Task: Calculate the distance between Atlanta and Nashville.
Action: Key pressed <Key.caps_lock>A<Key.caps_lock>tlanta
Screenshot: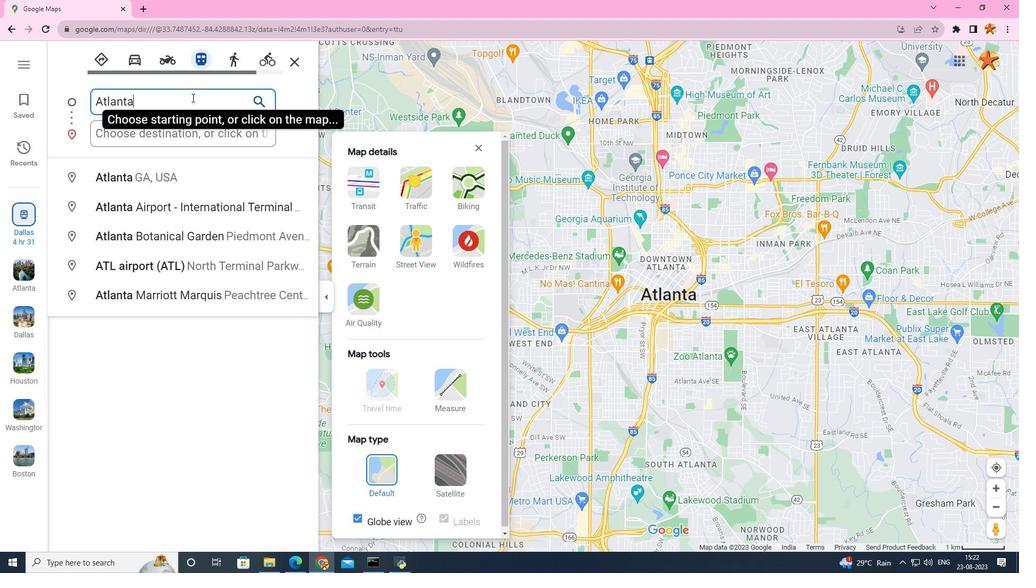 
Action: Mouse moved to (138, 189)
Screenshot: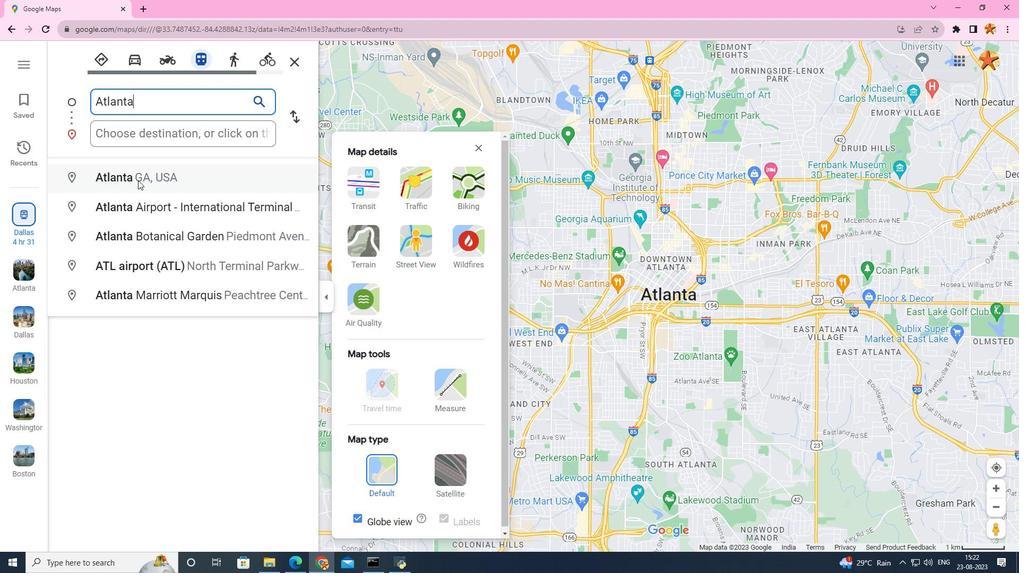 
Action: Mouse pressed left at (138, 189)
Screenshot: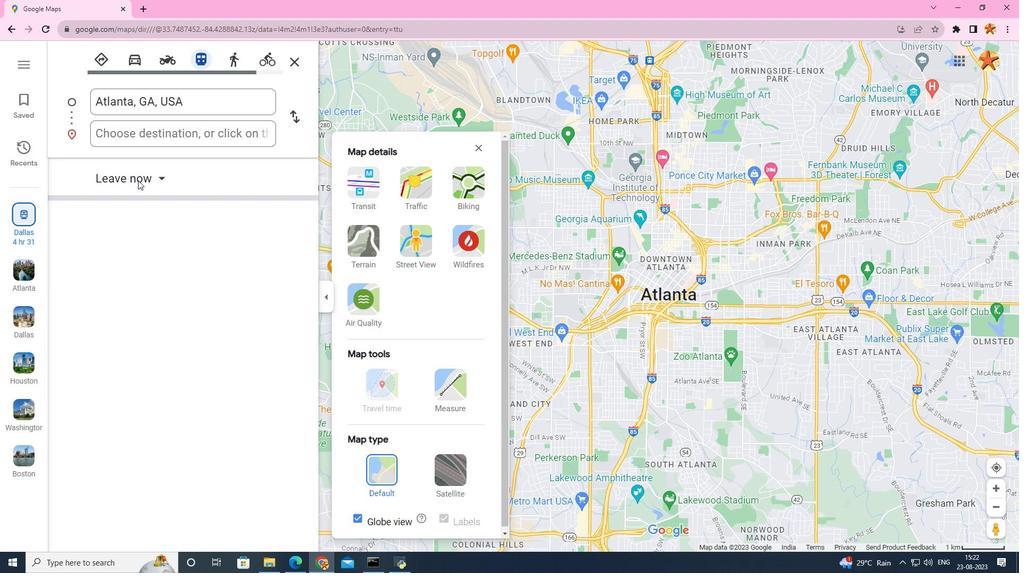 
Action: Mouse moved to (188, 152)
Screenshot: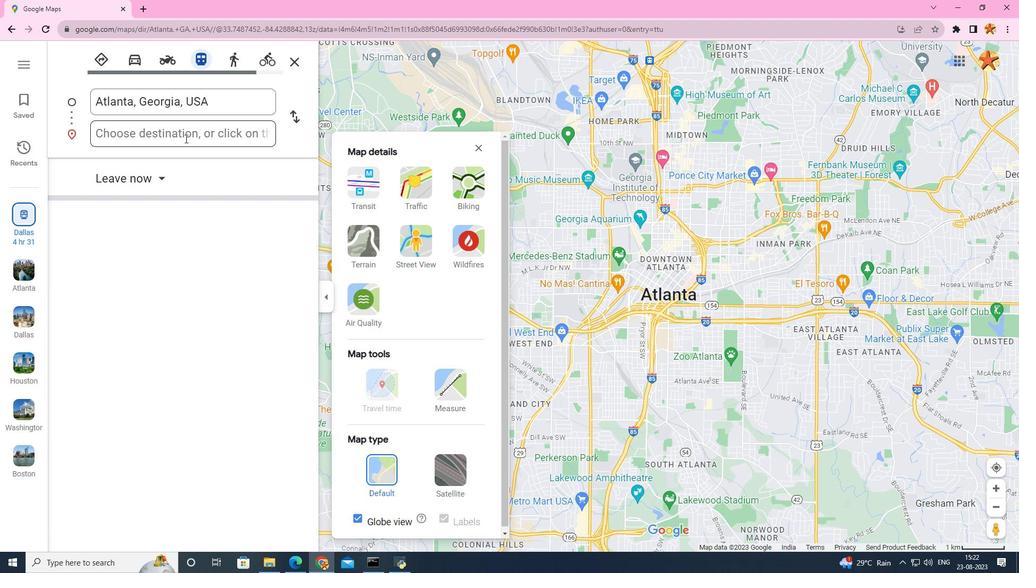 
Action: Mouse pressed left at (188, 152)
Screenshot: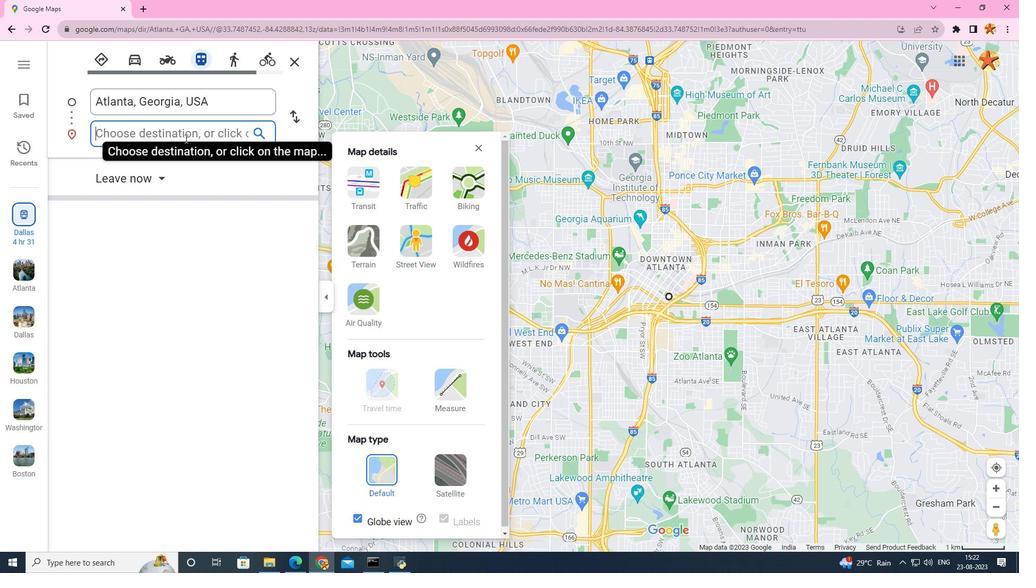 
Action: Mouse moved to (188, 152)
Screenshot: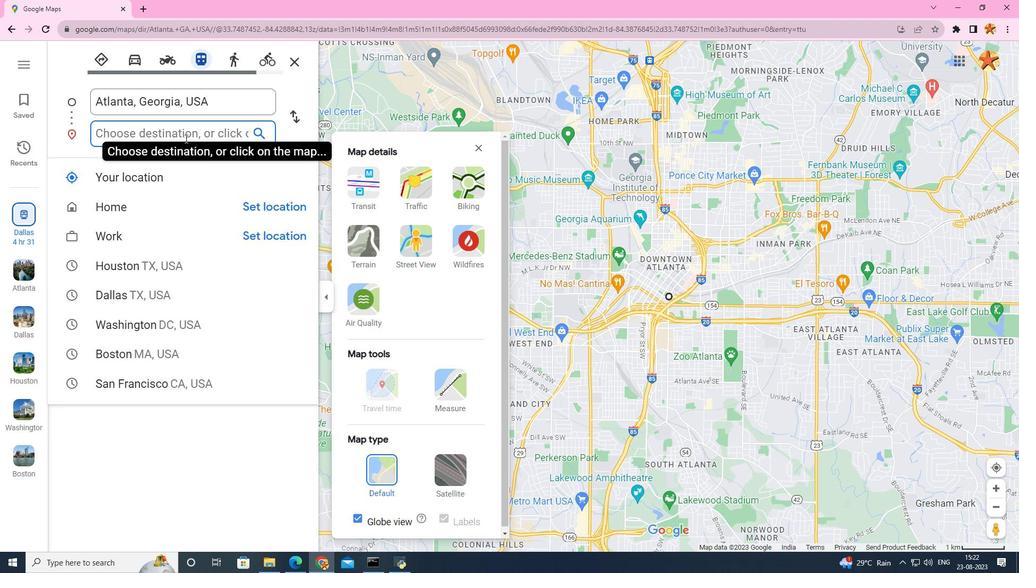 
Action: Key pressed <Key.caps_lock>N<Key.caps_lock>a
Screenshot: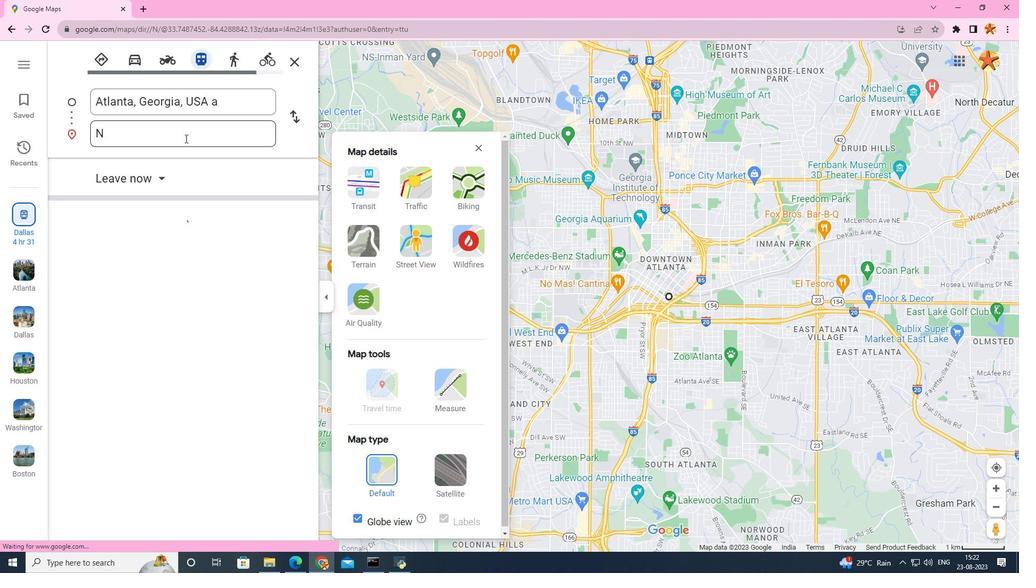 
Action: Mouse pressed left at (188, 152)
Screenshot: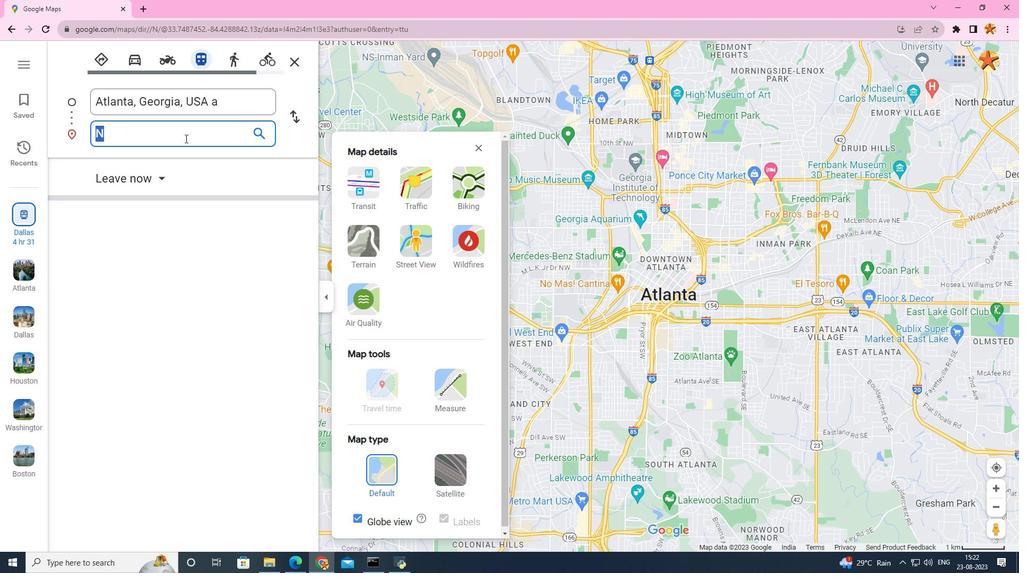 
Action: Mouse pressed left at (188, 152)
Screenshot: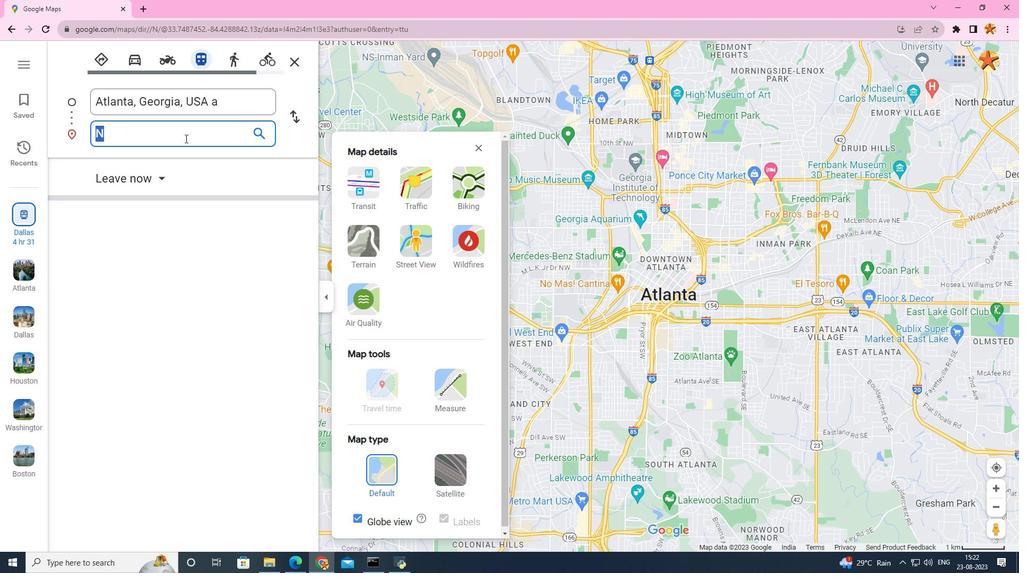 
Action: Mouse pressed left at (188, 152)
Screenshot: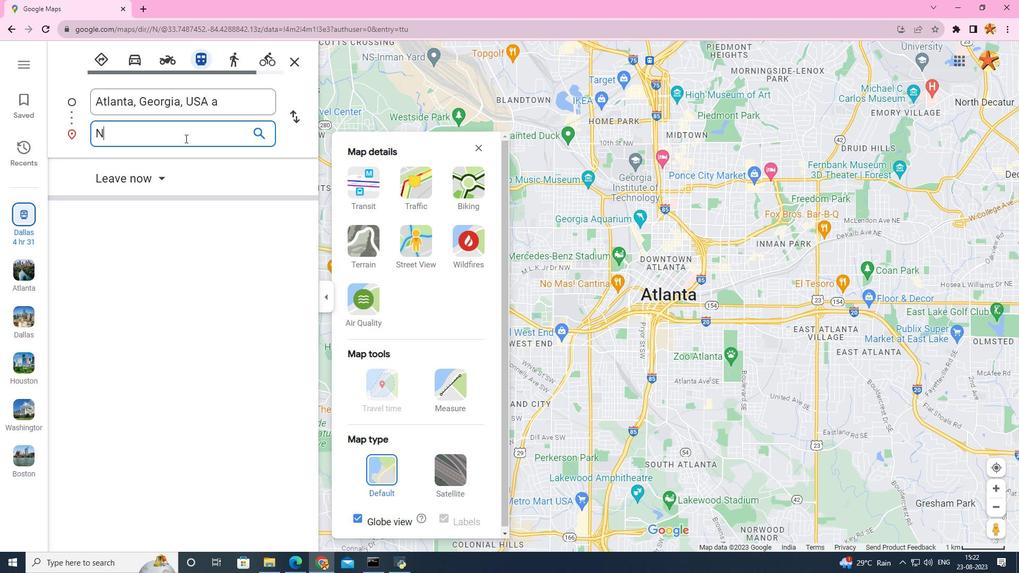 
Action: Mouse moved to (177, 154)
Screenshot: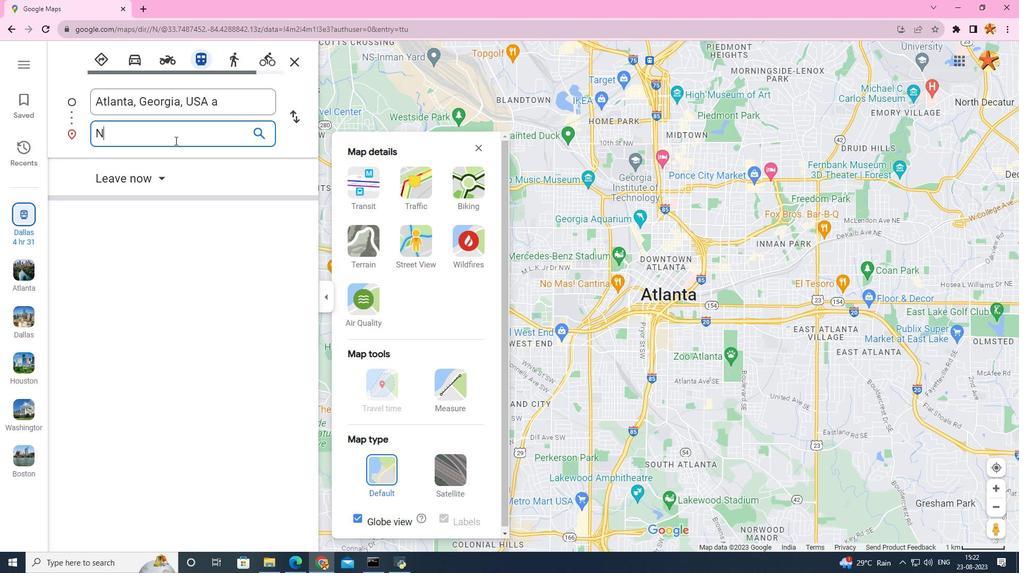 
Action: Key pressed as
Screenshot: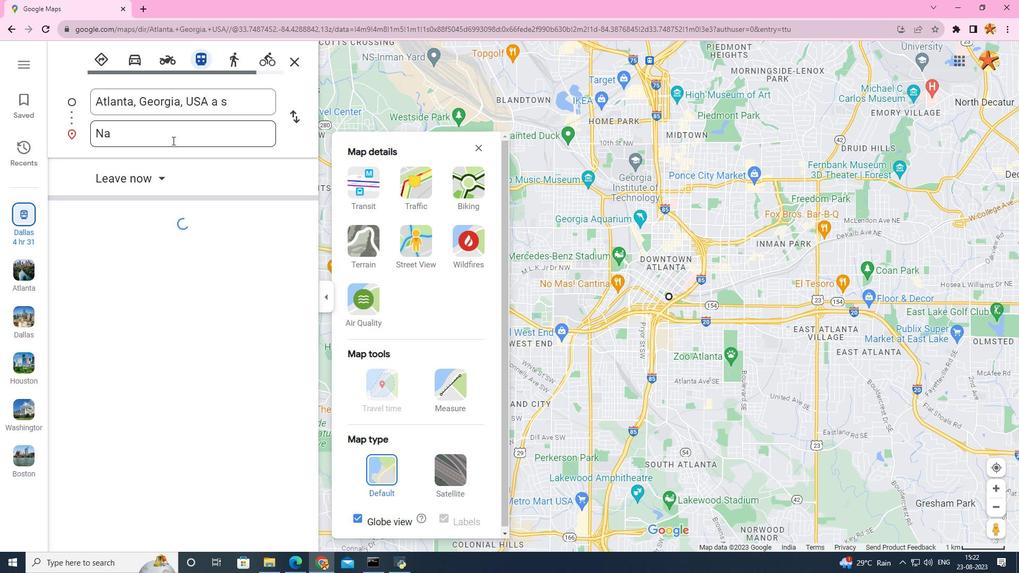 
Action: Mouse moved to (168, 155)
Screenshot: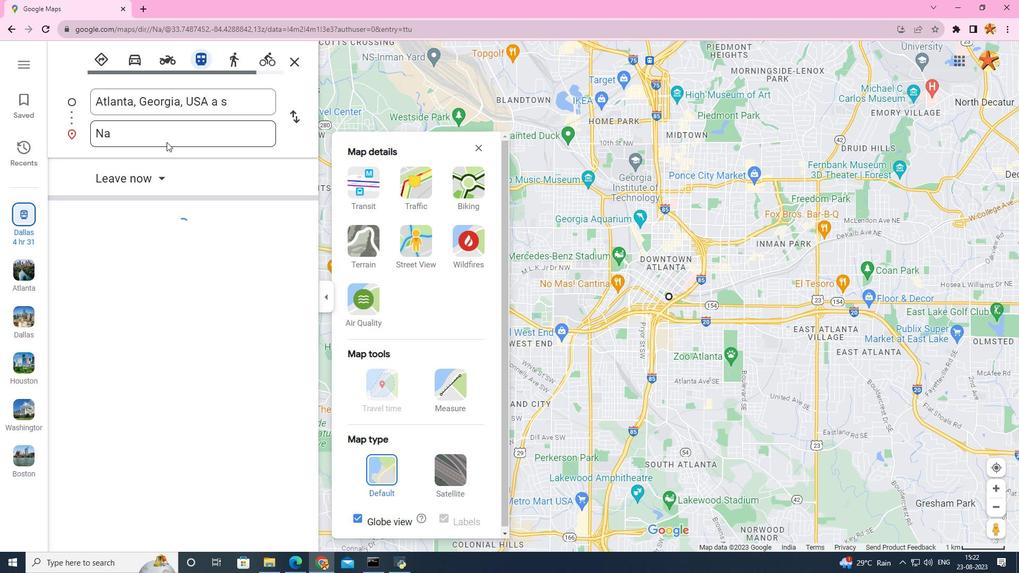 
Action: Mouse pressed left at (168, 155)
Screenshot: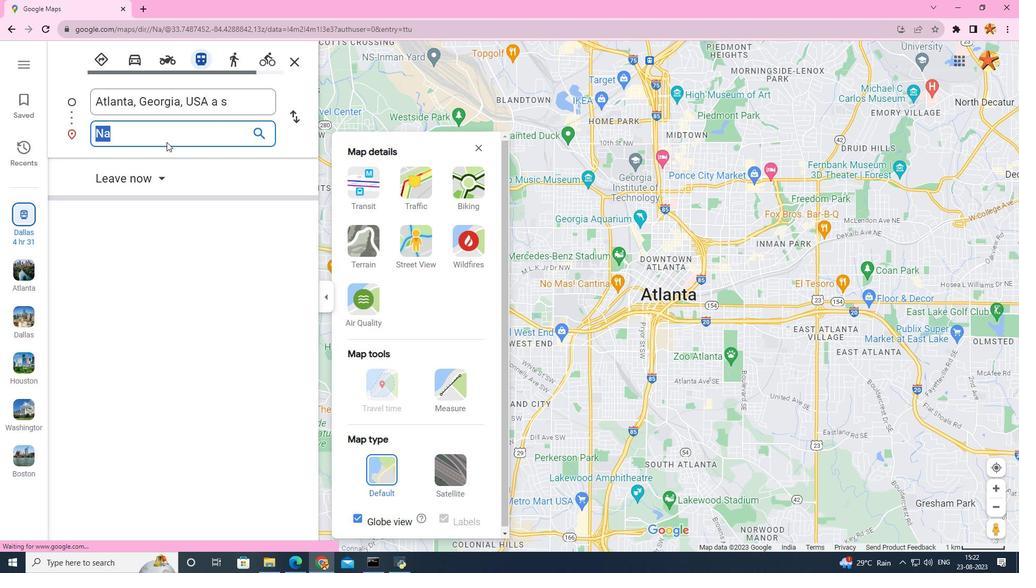 
Action: Mouse moved to (118, 122)
Screenshot: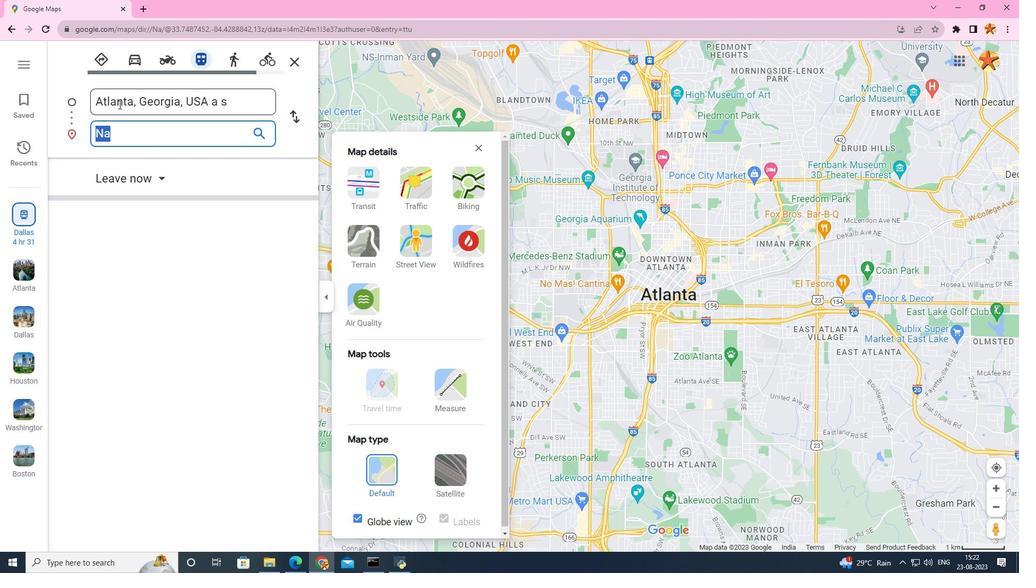 
Action: Mouse pressed left at (118, 122)
Screenshot: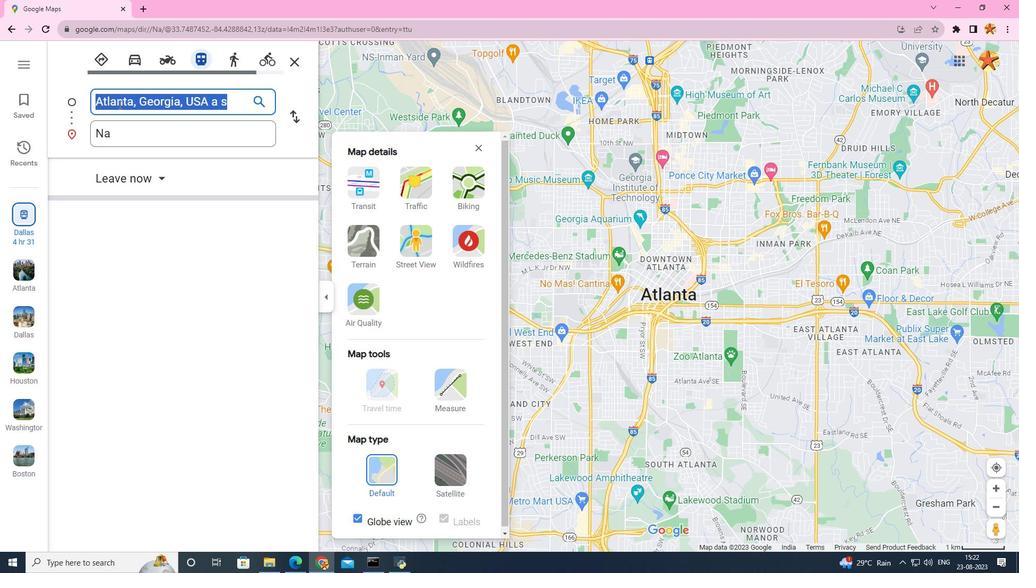 
Action: Mouse moved to (118, 143)
Screenshot: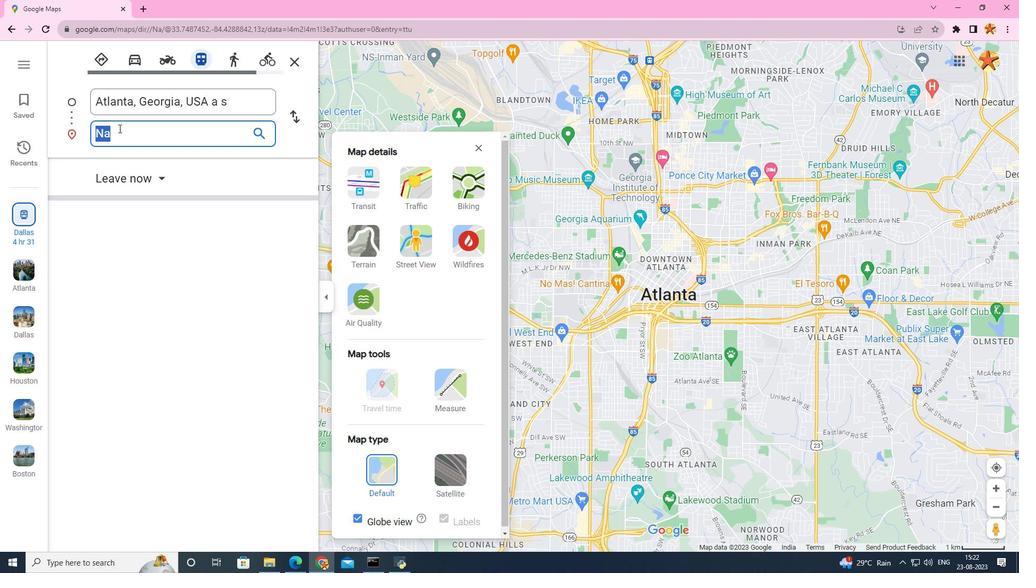 
Action: Mouse pressed left at (118, 143)
Screenshot: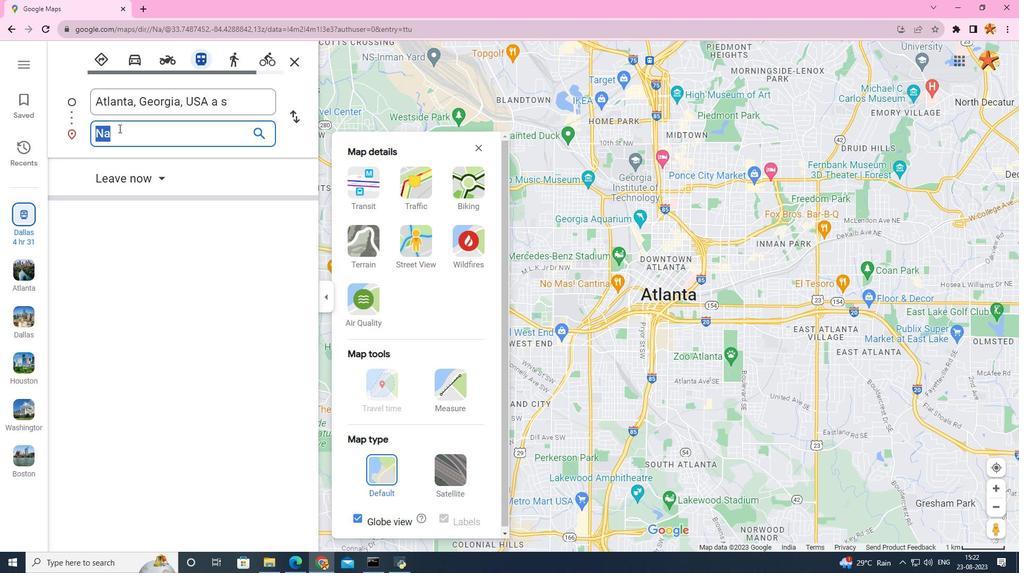 
Action: Mouse pressed left at (118, 143)
Screenshot: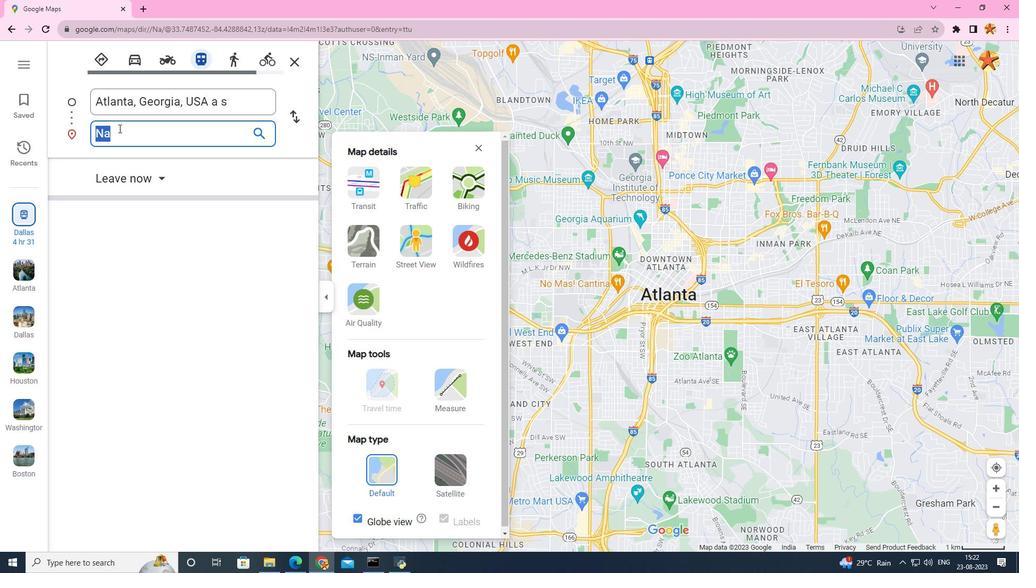 
Action: Mouse moved to (115, 144)
Screenshot: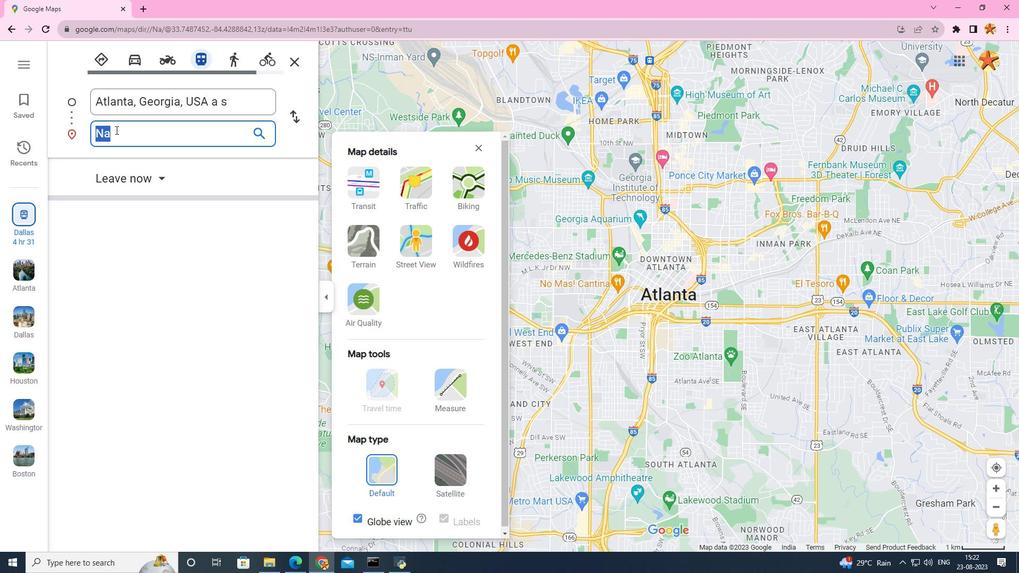 
Action: Mouse pressed left at (115, 144)
Screenshot: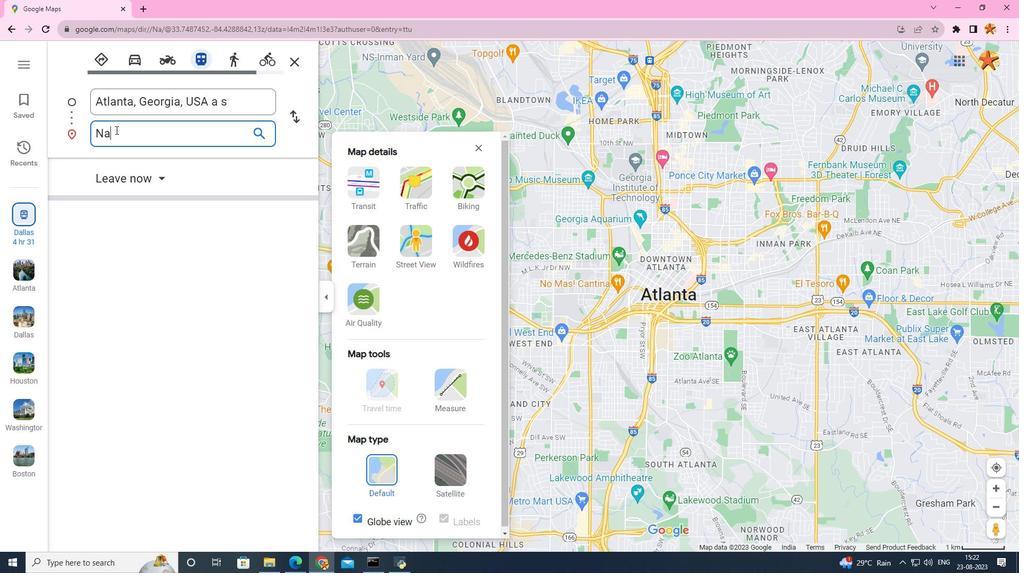 
Action: Mouse moved to (115, 145)
Screenshot: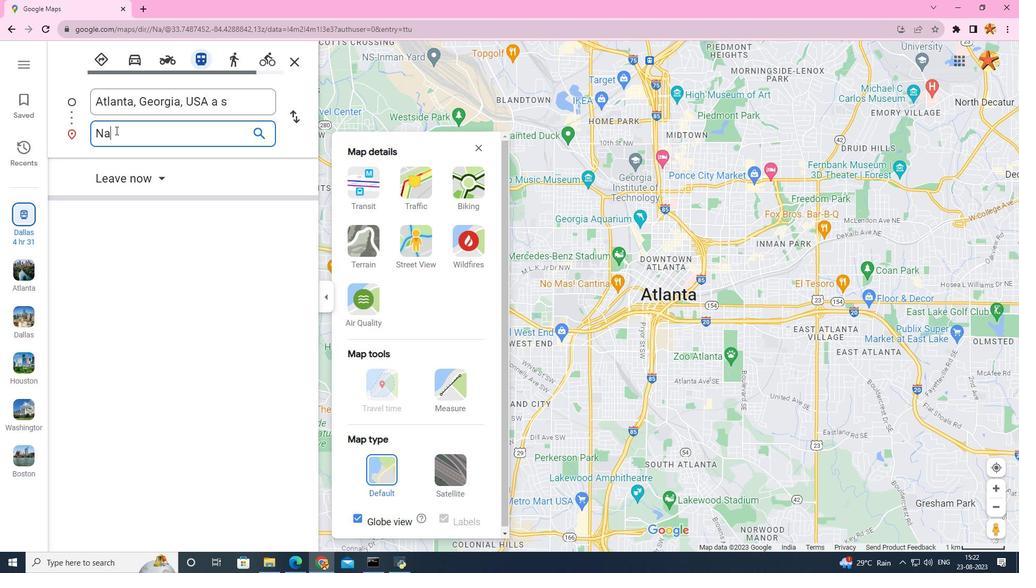 
Action: Key pressed s
Screenshot: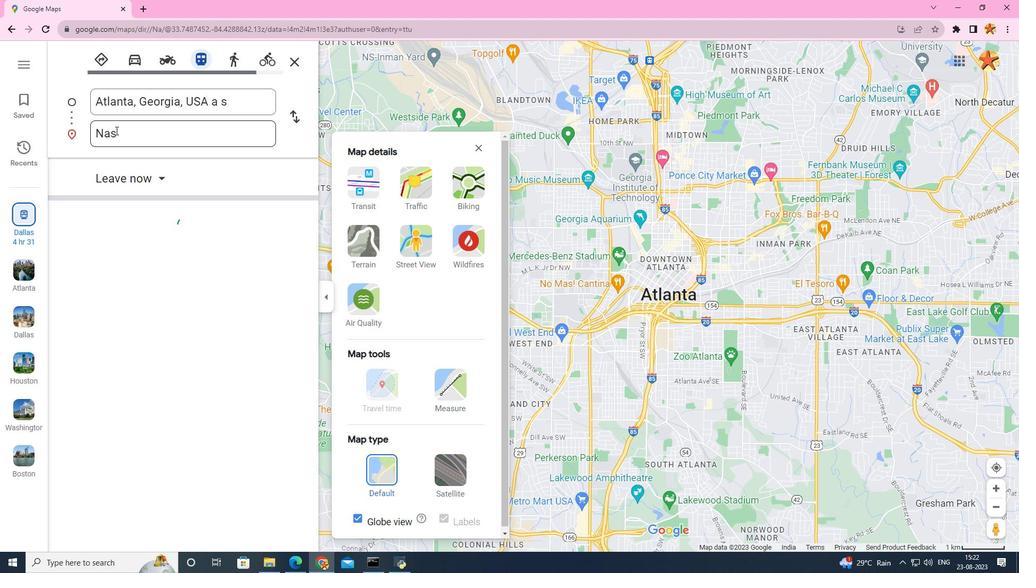 
Action: Mouse moved to (117, 150)
Screenshot: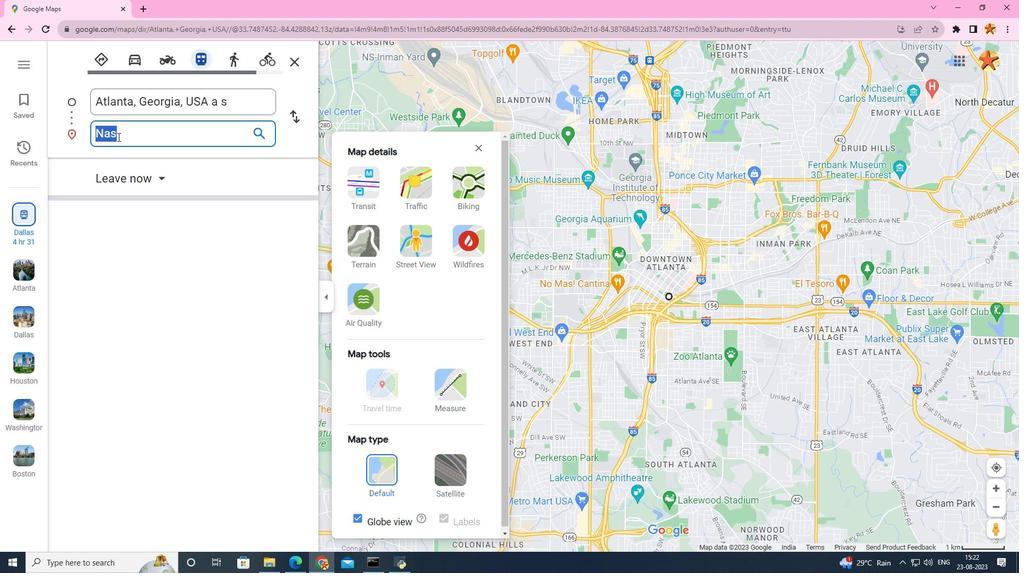 
Action: Mouse pressed left at (117, 150)
Screenshot: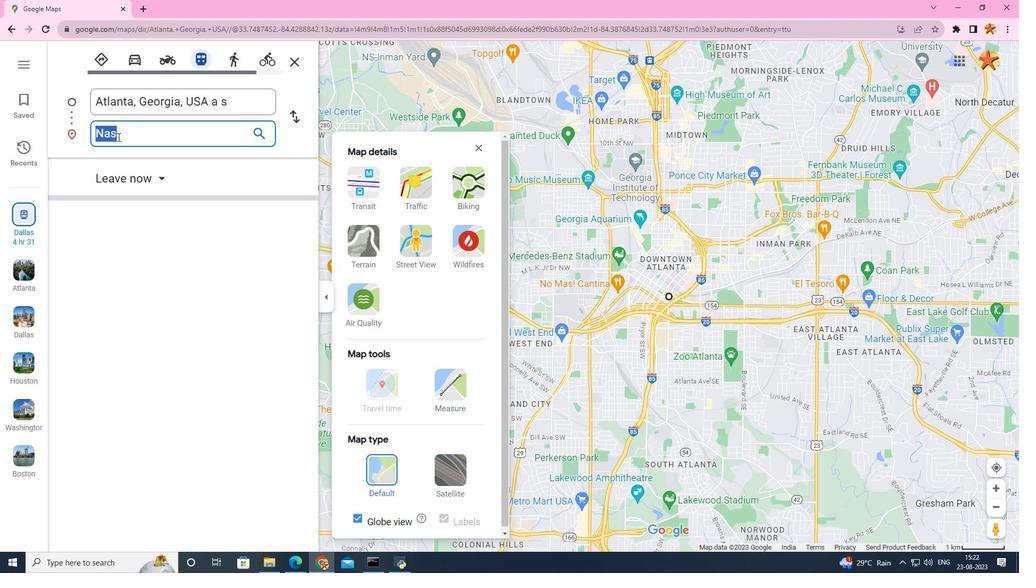 
Action: Mouse pressed left at (117, 150)
Screenshot: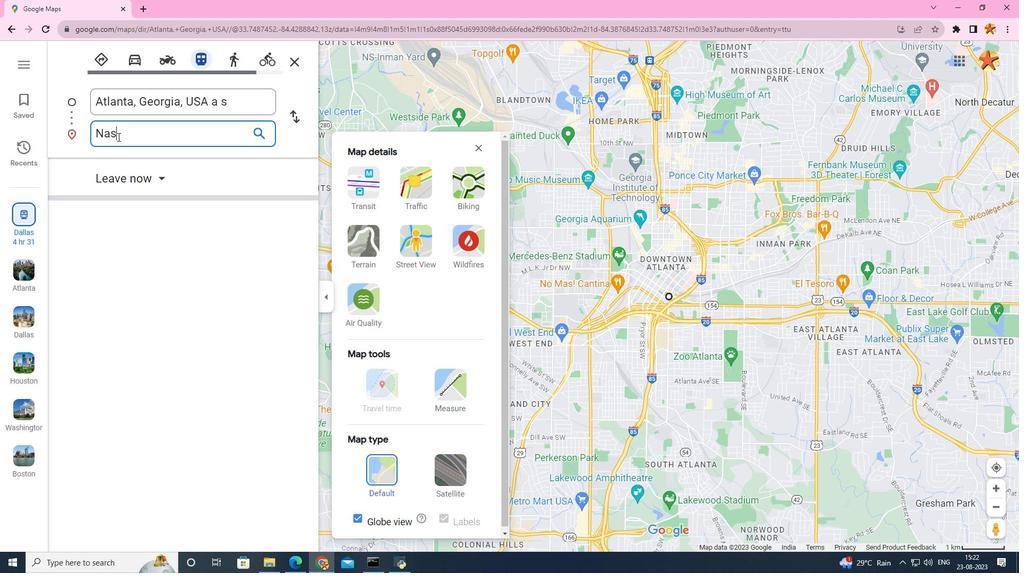 
Action: Mouse moved to (118, 150)
Screenshot: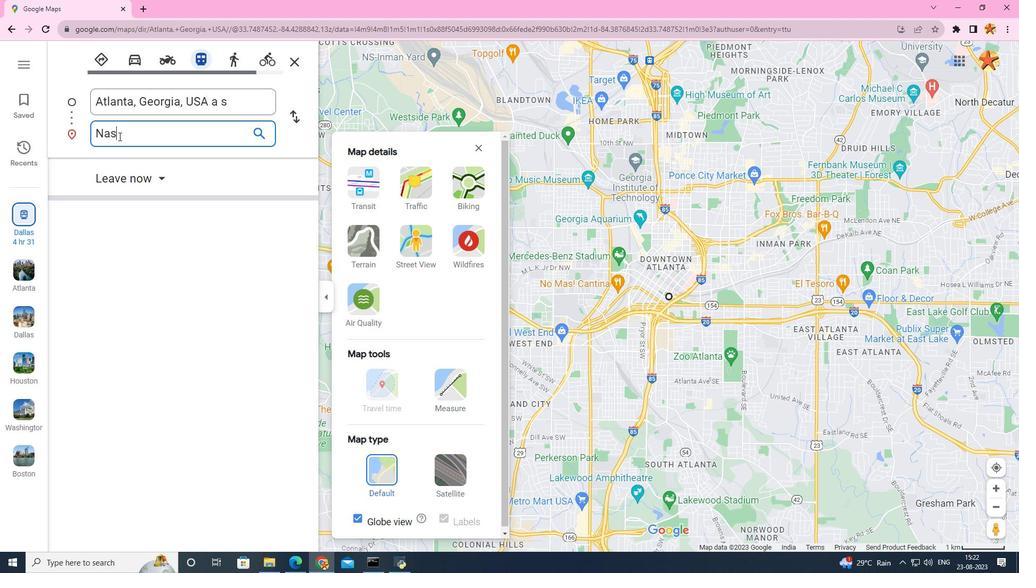 
Action: Key pressed h
Screenshot: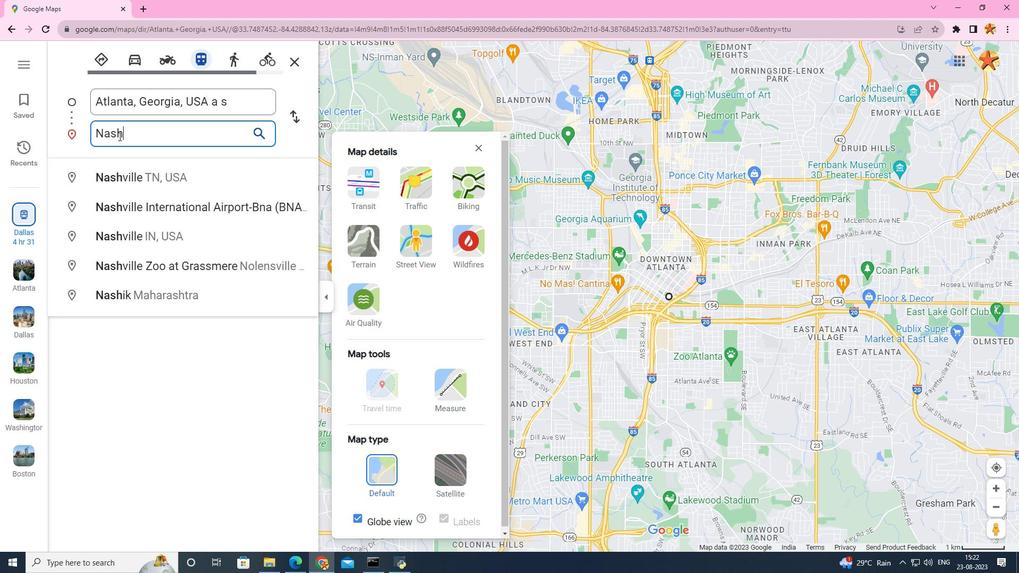 
Action: Mouse moved to (117, 181)
Screenshot: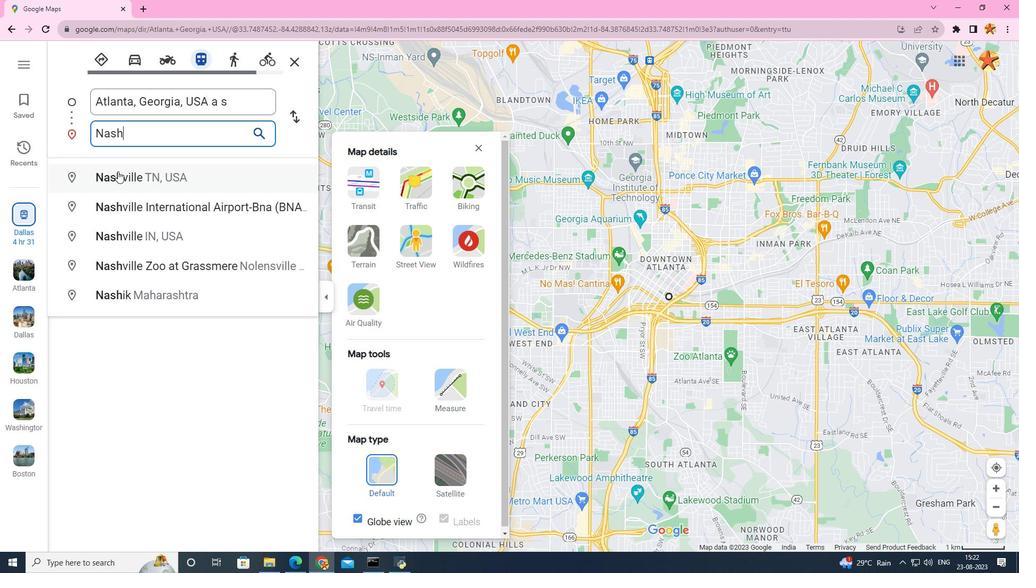 
Action: Mouse pressed left at (117, 181)
Screenshot: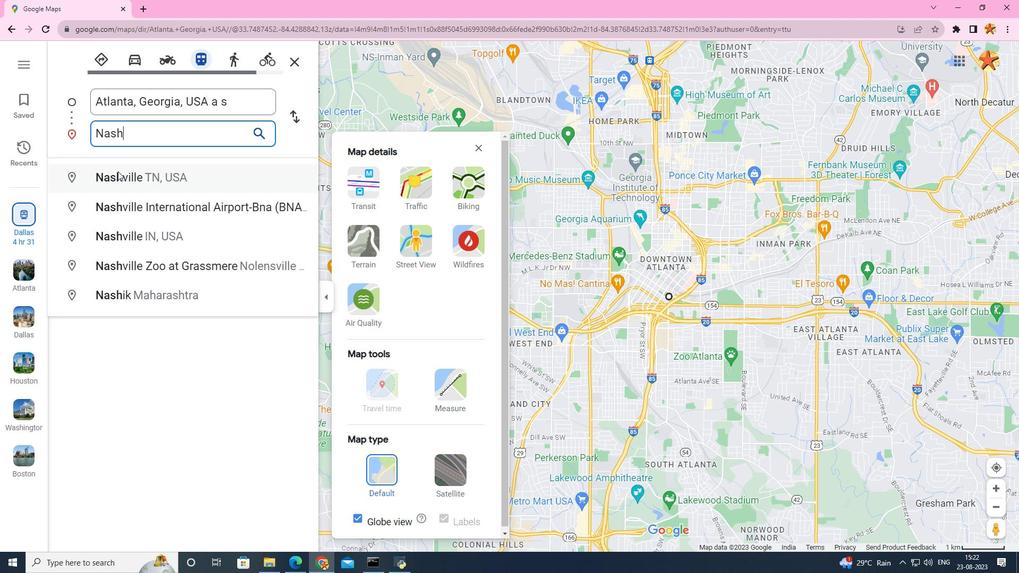 
Action: Mouse moved to (464, 366)
Screenshot: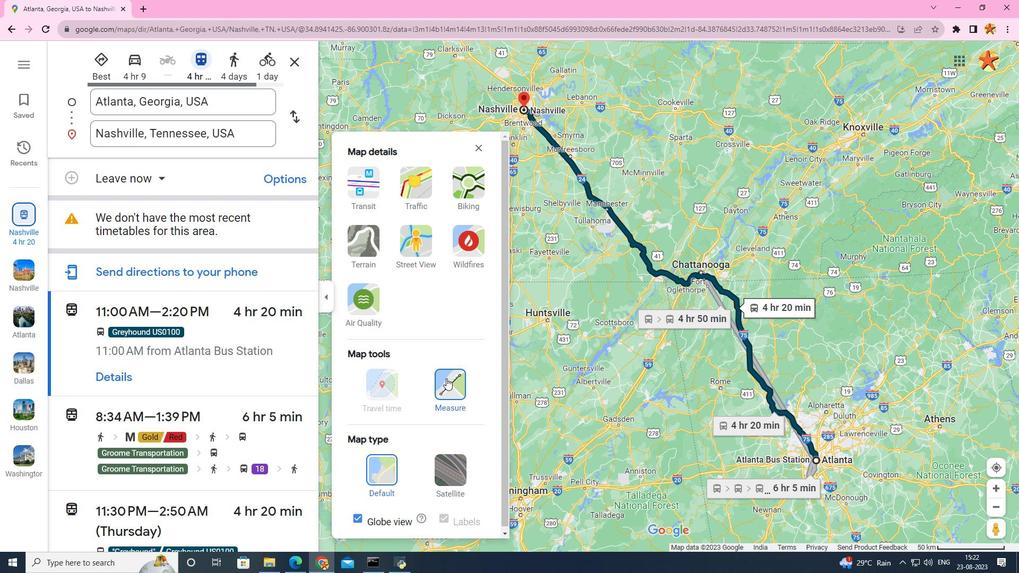 
Action: Mouse pressed left at (464, 366)
Screenshot: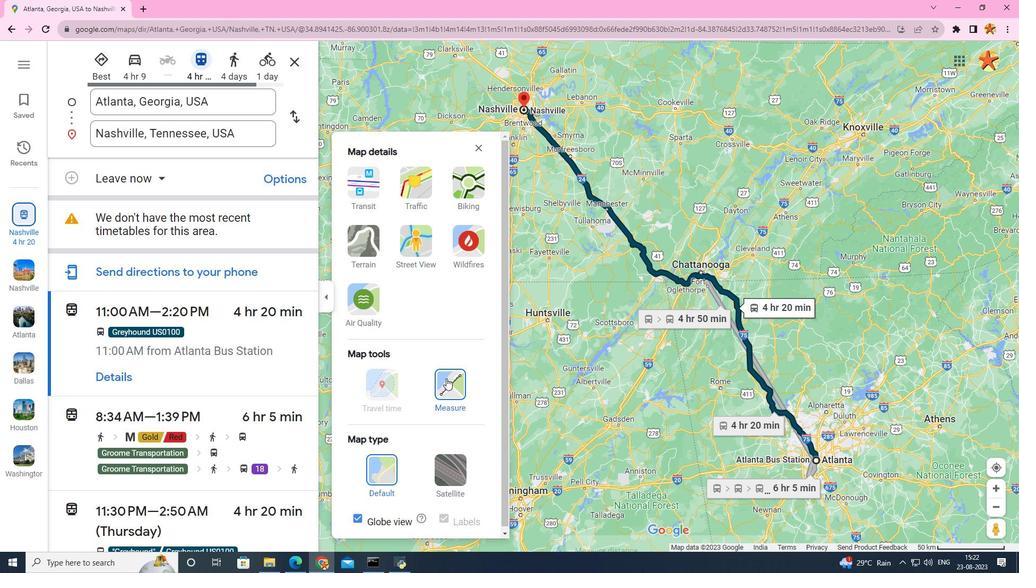 
Action: Mouse moved to (855, 438)
Screenshot: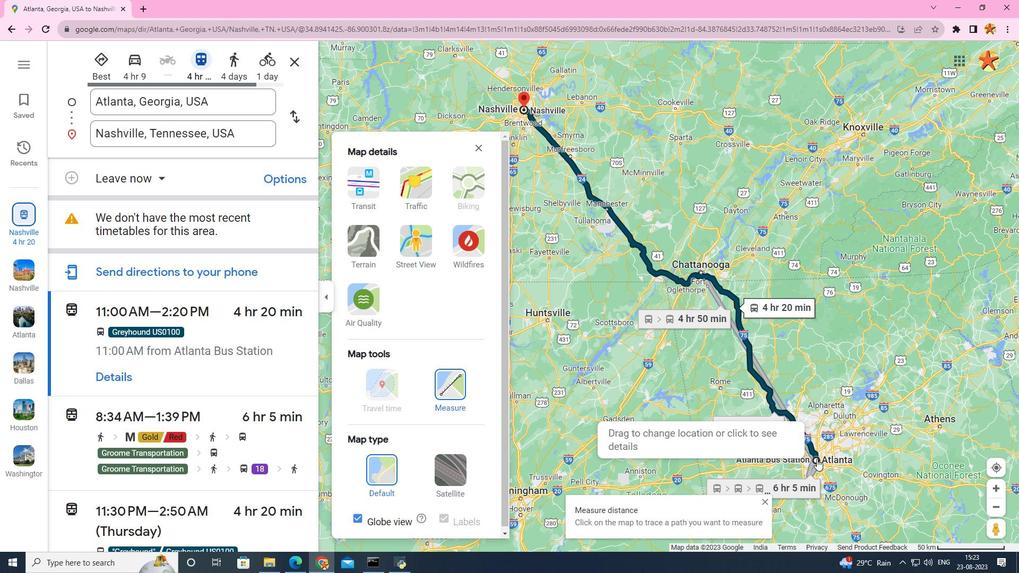 
Action: Mouse pressed left at (855, 438)
Screenshot: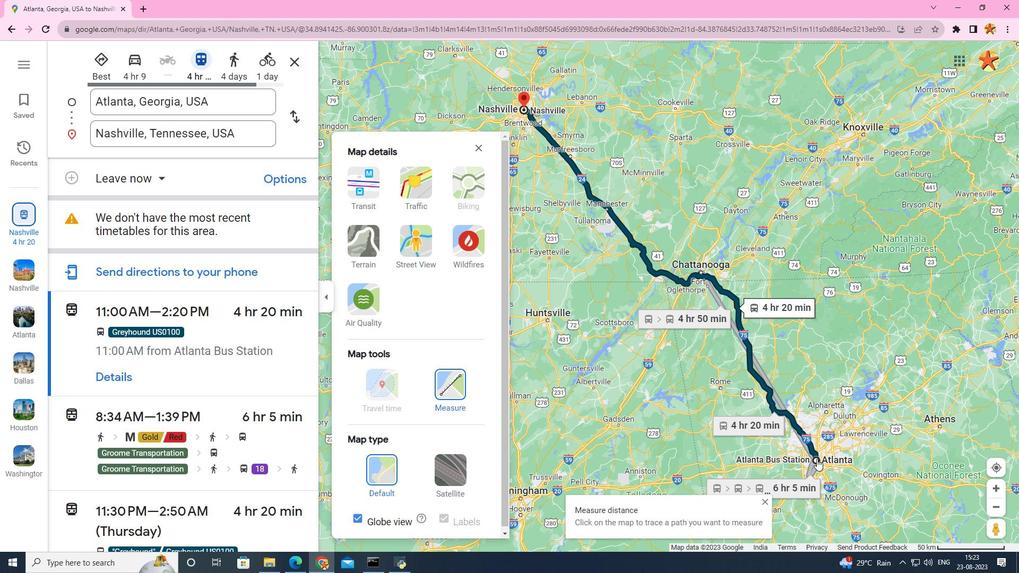 
Action: Mouse moved to (542, 125)
Screenshot: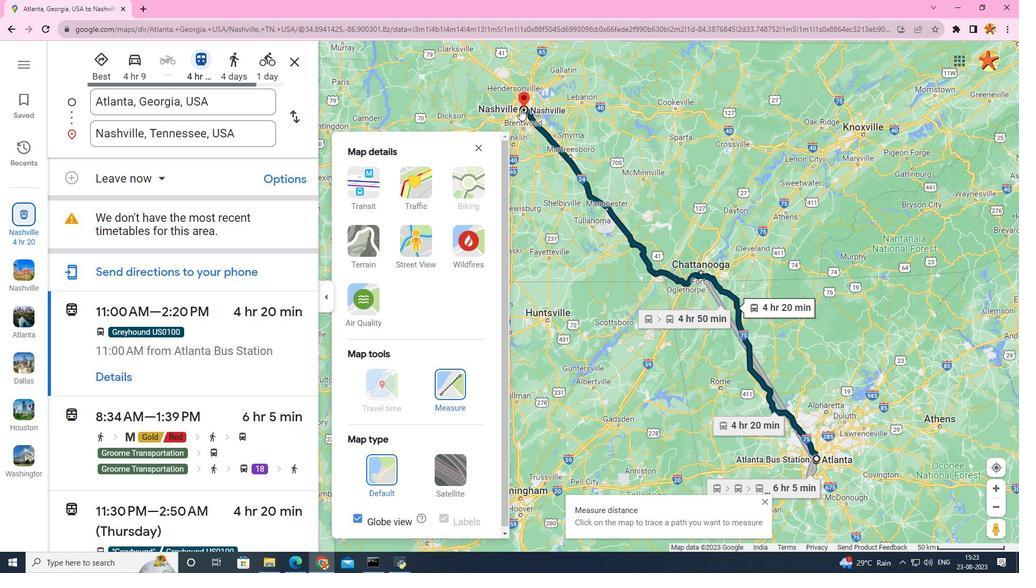 
Action: Mouse pressed left at (542, 125)
Screenshot: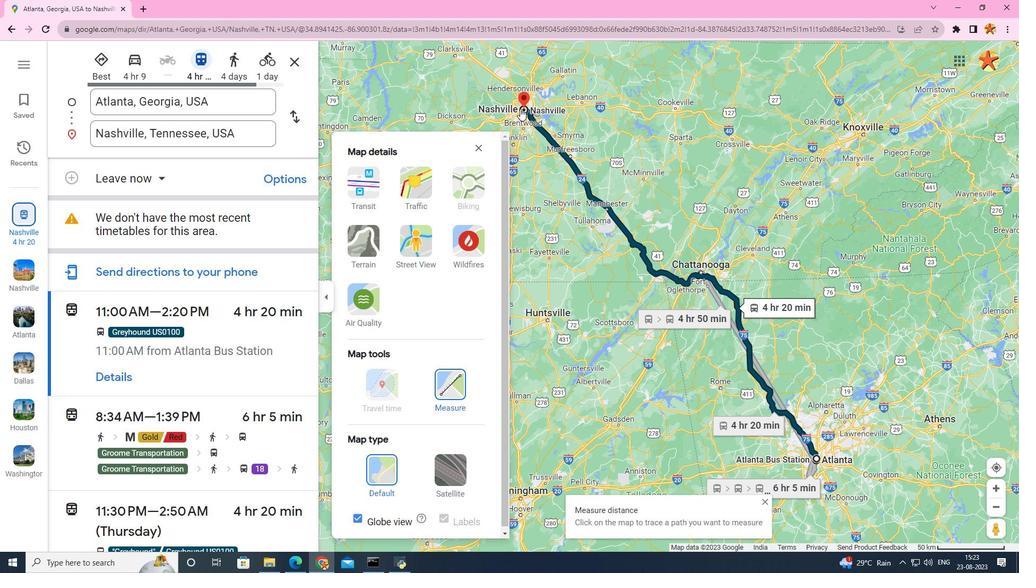 
